 Task: Write a message "I hope this message finds you well. I wanted to reach out and connect with you on LinkedIn" to Hitesh Gulati.
Action: Mouse moved to (597, 83)
Screenshot: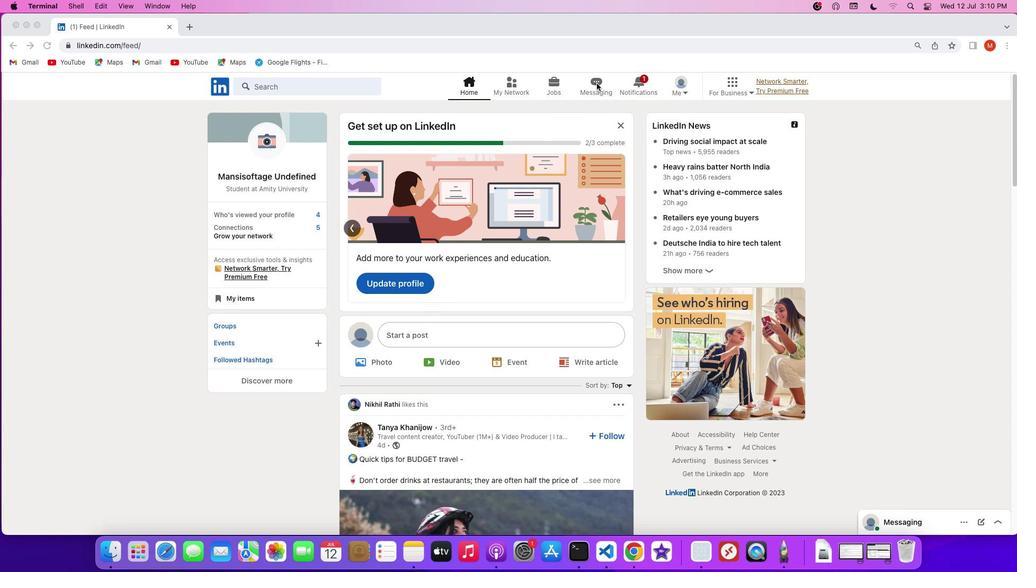 
Action: Mouse pressed left at (597, 83)
Screenshot: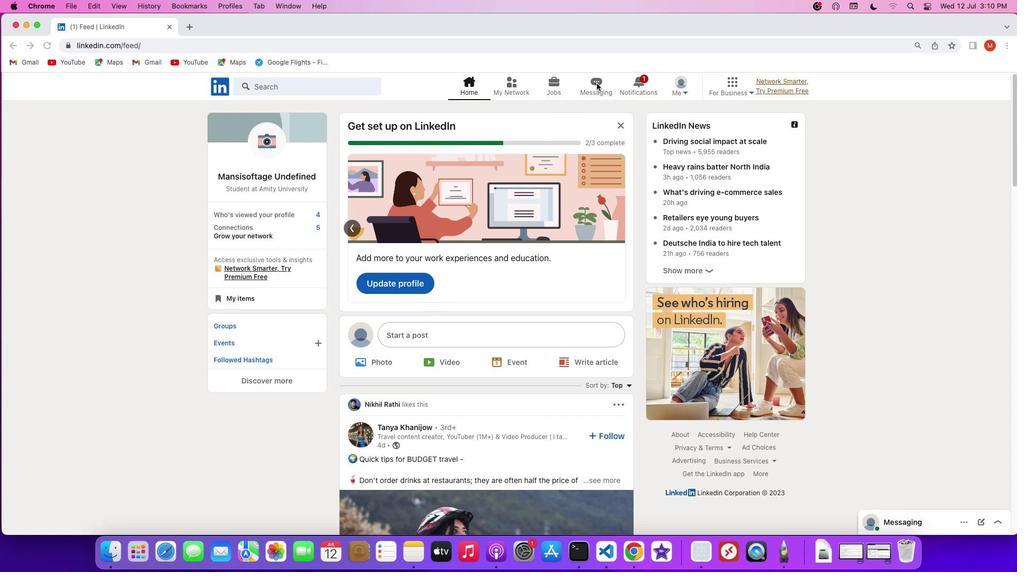 
Action: Mouse pressed left at (597, 83)
Screenshot: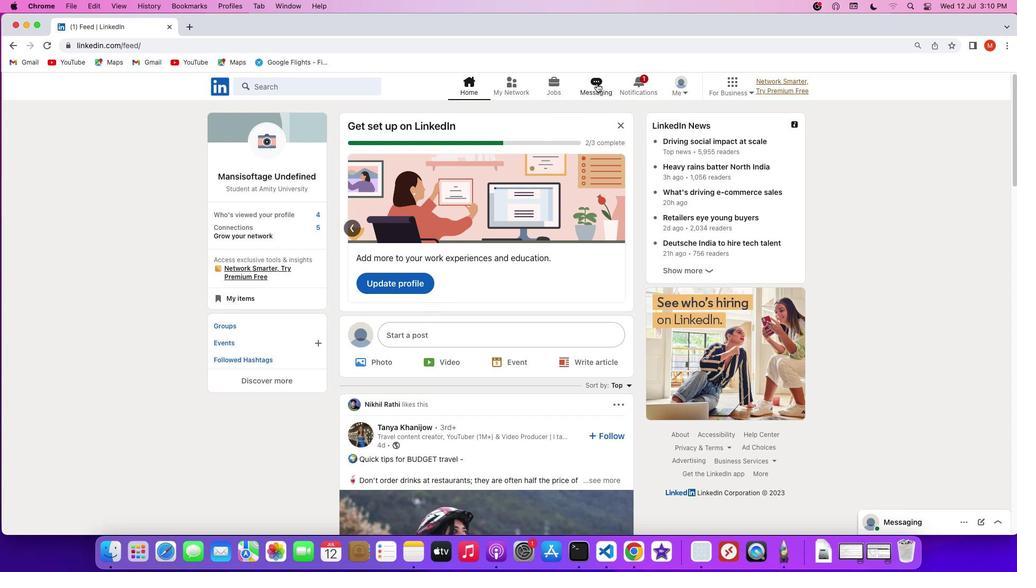 
Action: Mouse moved to (441, 448)
Screenshot: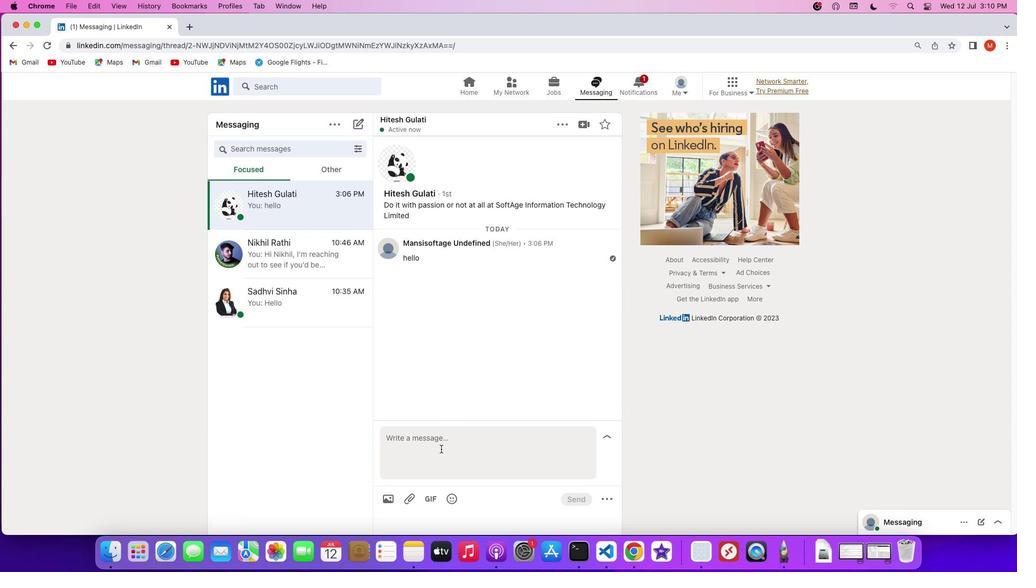 
Action: Mouse pressed left at (441, 448)
Screenshot: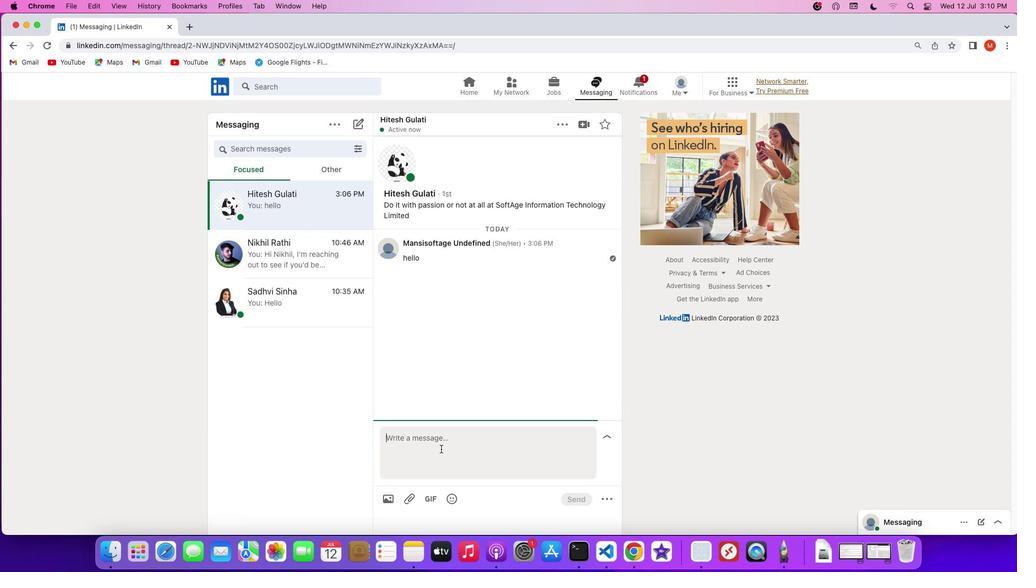 
Action: Key pressed Key.shift'I'Key.space'h''o''p''e'Key.space't''h''i''s'Key.space'm''e''s''s''a''g''e'Key.space'f''i''n''d''s'Key.space'y''o''u'Key.space'w''e''l''l''.'Key.shift'I'Key.space'w''a''n''t''e''d'Key.space't''o'Key.space'r''e''a''c''h'Key.space'o''u''t'Key.space'a''n''d'Key.space'c''o''n''n''e''c''t'Key.space'w''i''t''h'Key.space'y''o''u'Key.space'o''n'Key.spaceKey.shift'L''i''n''k''e''d'Key.shift'I''n''.'
Screenshot: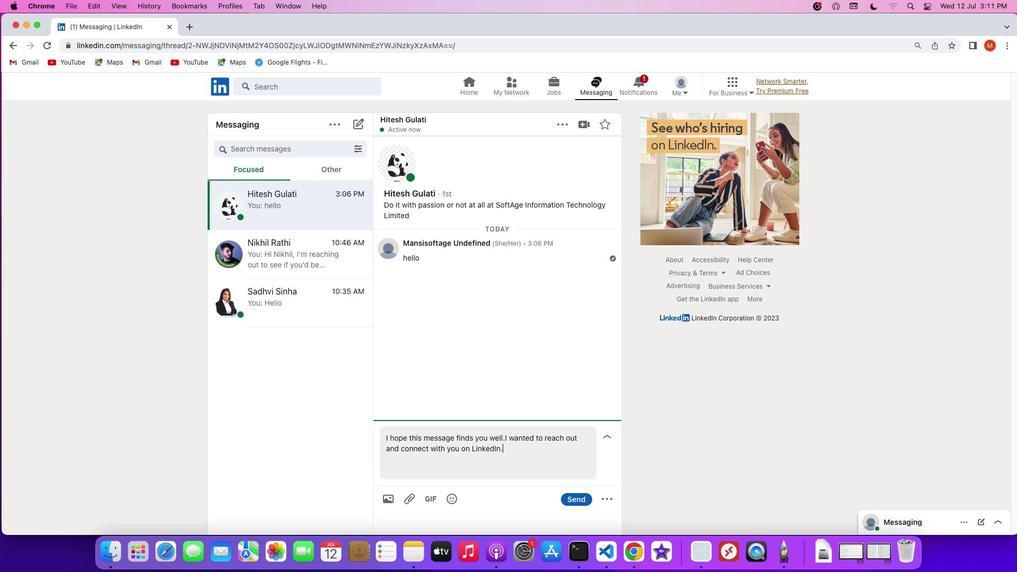 
